 Task: Assign Harsh Tikku as Assignee of Issue Issue0027 in Backlog  in Scrum Project Project0006 in Jira
Action: Mouse moved to (374, 422)
Screenshot: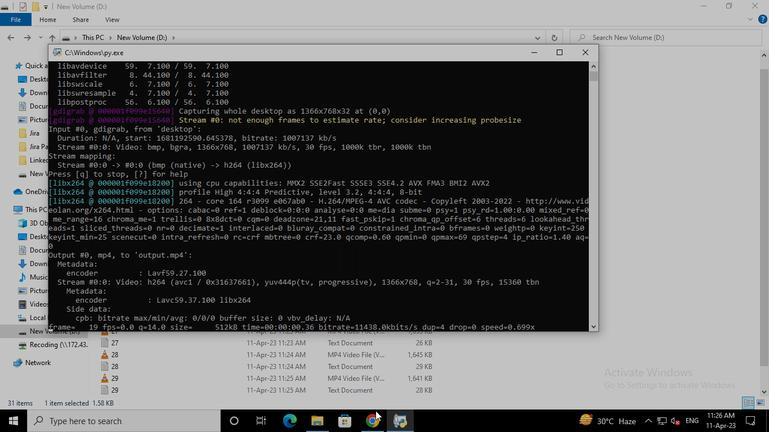 
Action: Mouse pressed left at (374, 422)
Screenshot: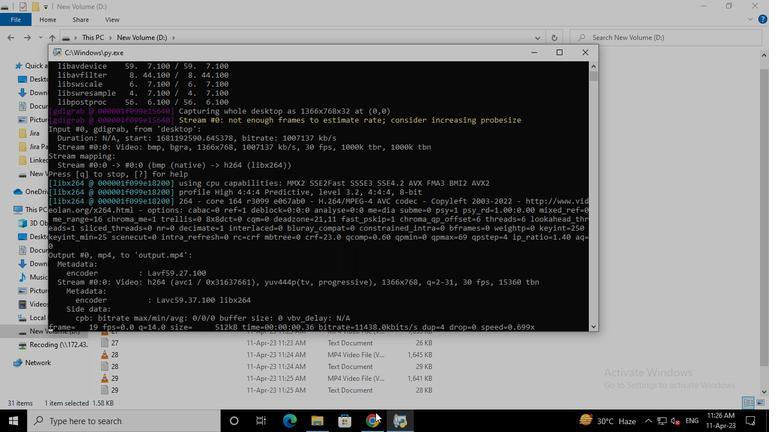 
Action: Mouse moved to (78, 168)
Screenshot: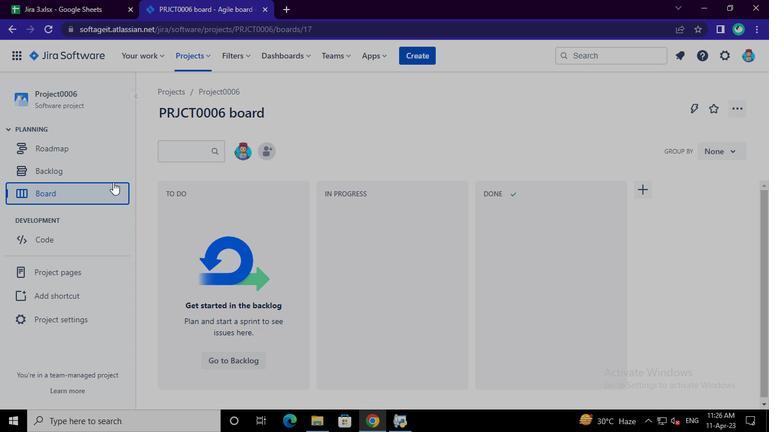 
Action: Mouse pressed left at (78, 168)
Screenshot: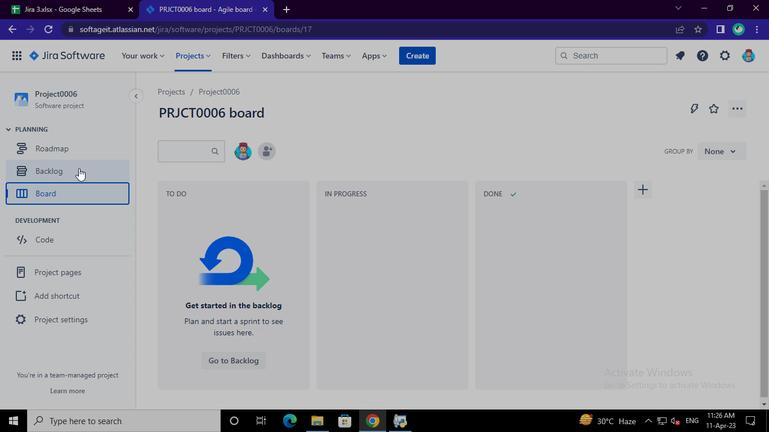 
Action: Mouse moved to (693, 272)
Screenshot: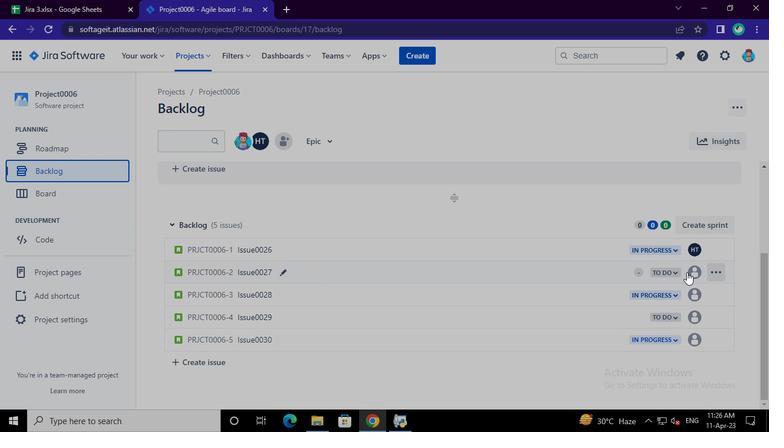 
Action: Mouse pressed left at (693, 272)
Screenshot: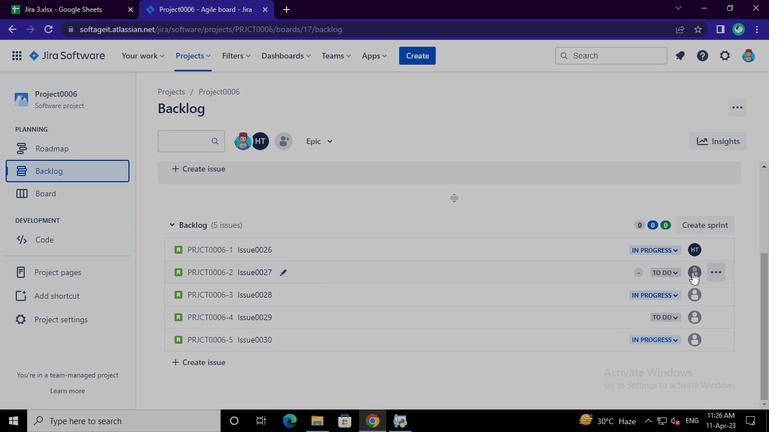 
Action: Mouse moved to (615, 346)
Screenshot: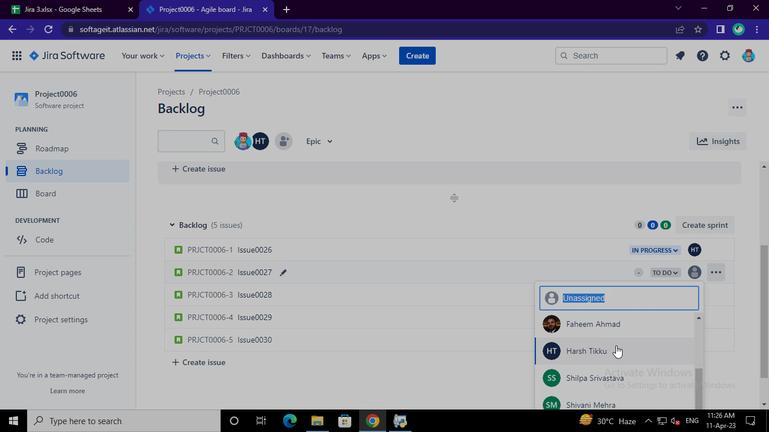 
Action: Mouse pressed left at (615, 346)
Screenshot: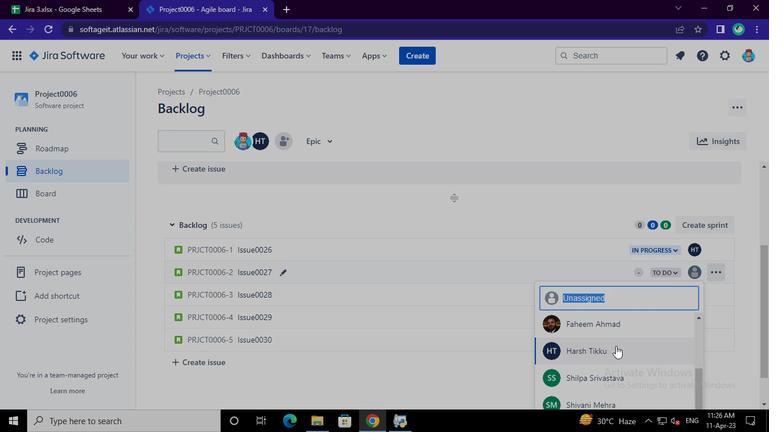 
Action: Mouse moved to (395, 419)
Screenshot: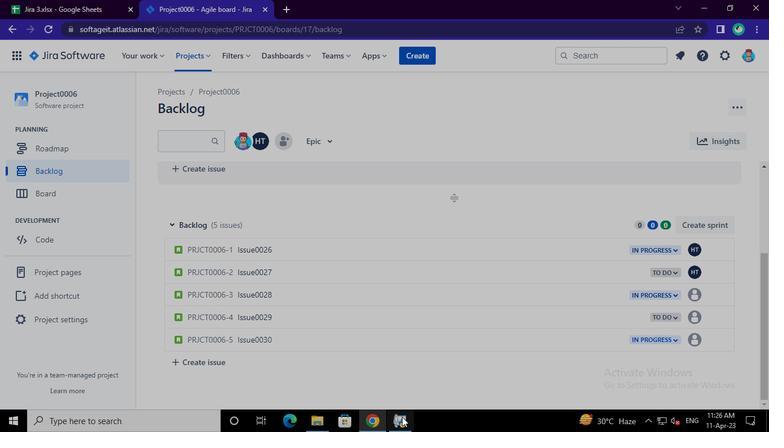 
Action: Mouse pressed left at (395, 419)
Screenshot: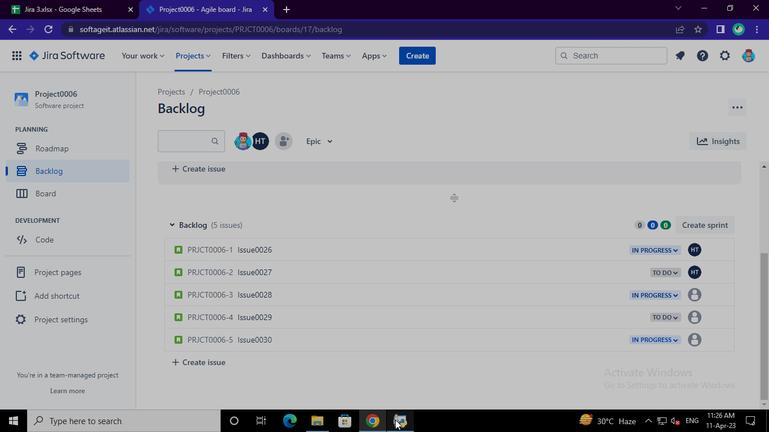 
Action: Mouse moved to (587, 53)
Screenshot: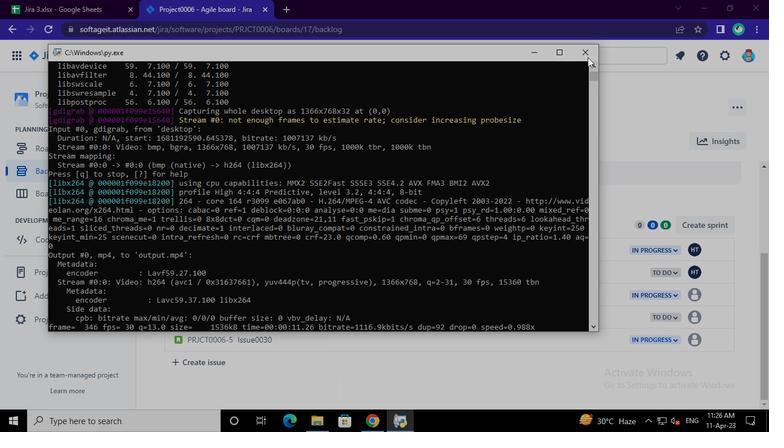 
Action: Mouse pressed left at (587, 53)
Screenshot: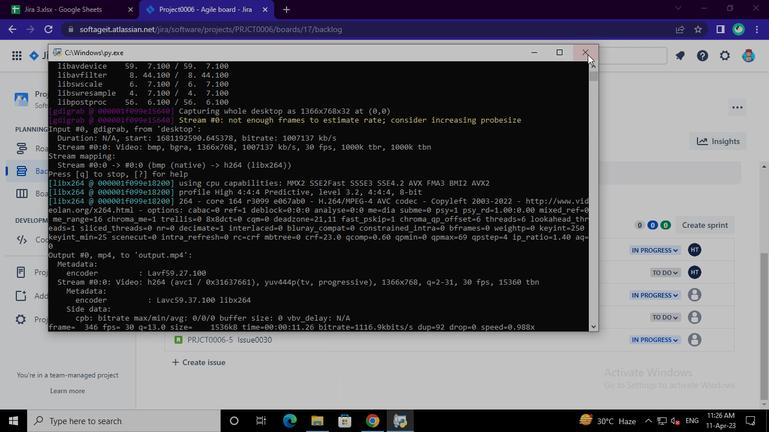 
